 Task: Create Card Support Ticket Resolution in Board Software Development to Workspace Analytics. Create Card Merger and Acquisition Review in Board Creative Project Management to Workspace Analytics. Create Card Knowledge Base Article Creation in Board Employee Talent Acquisition and Retention to Workspace Analytics
Action: Mouse moved to (53, 314)
Screenshot: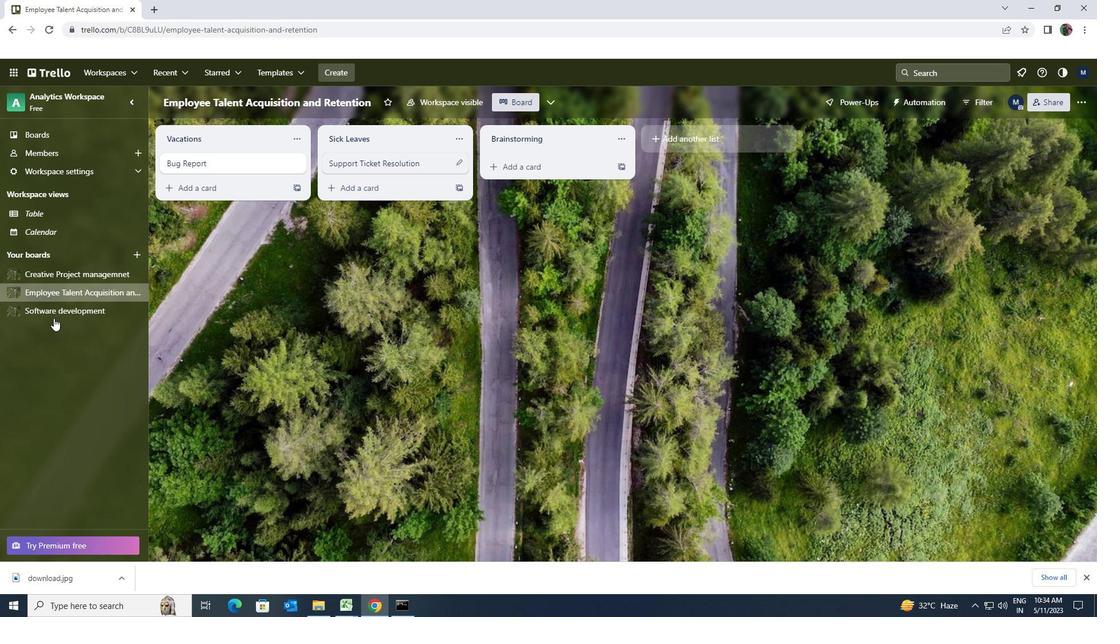 
Action: Mouse pressed left at (53, 314)
Screenshot: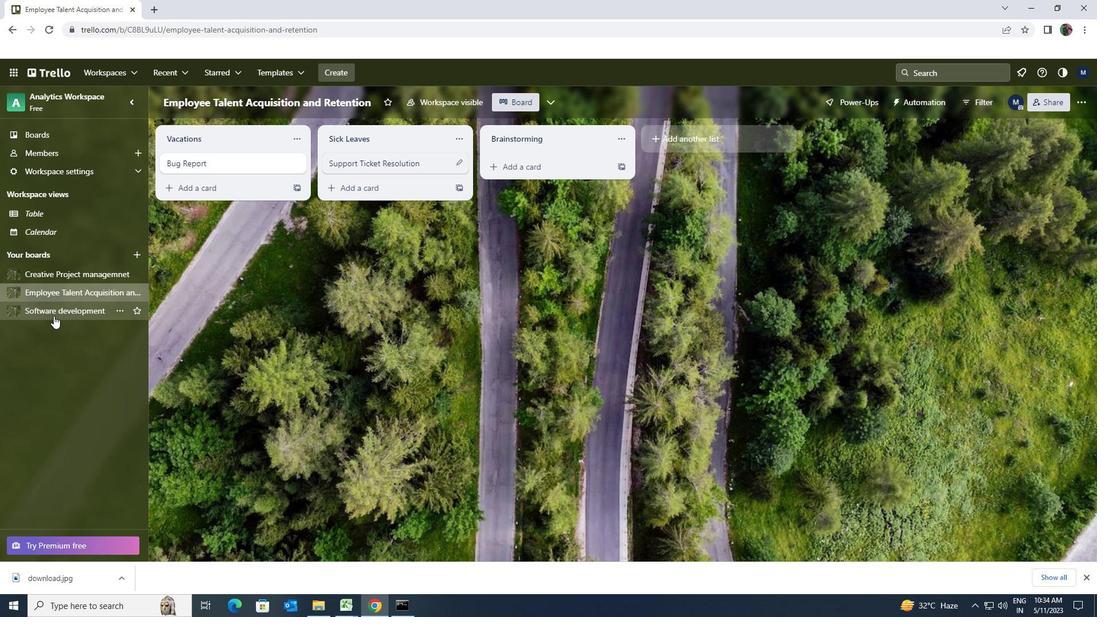 
Action: Mouse moved to (520, 172)
Screenshot: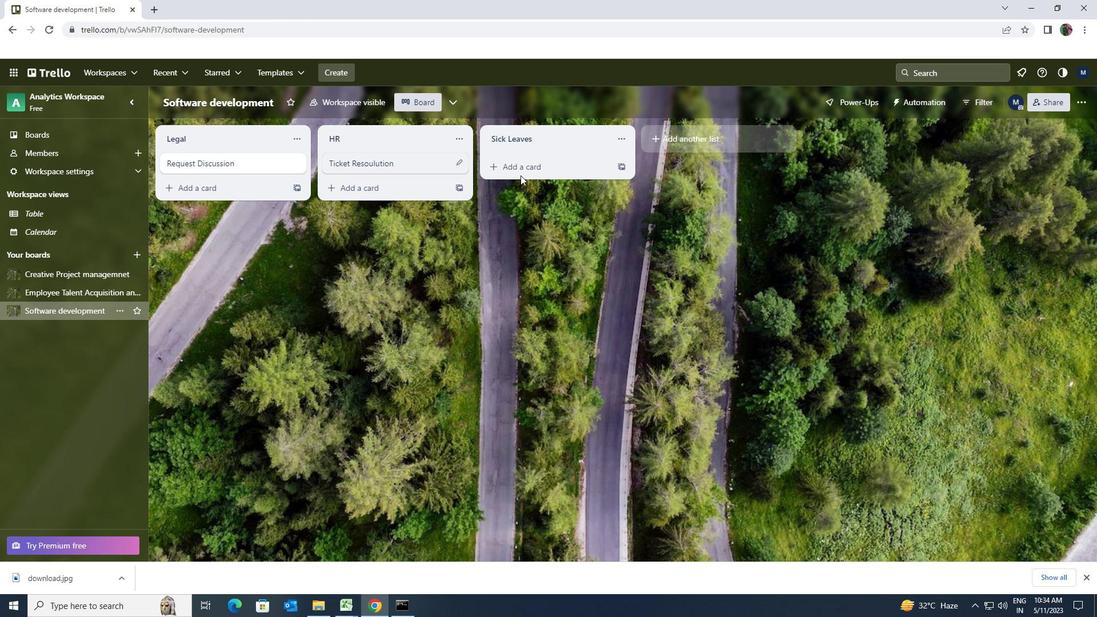 
Action: Mouse pressed left at (520, 172)
Screenshot: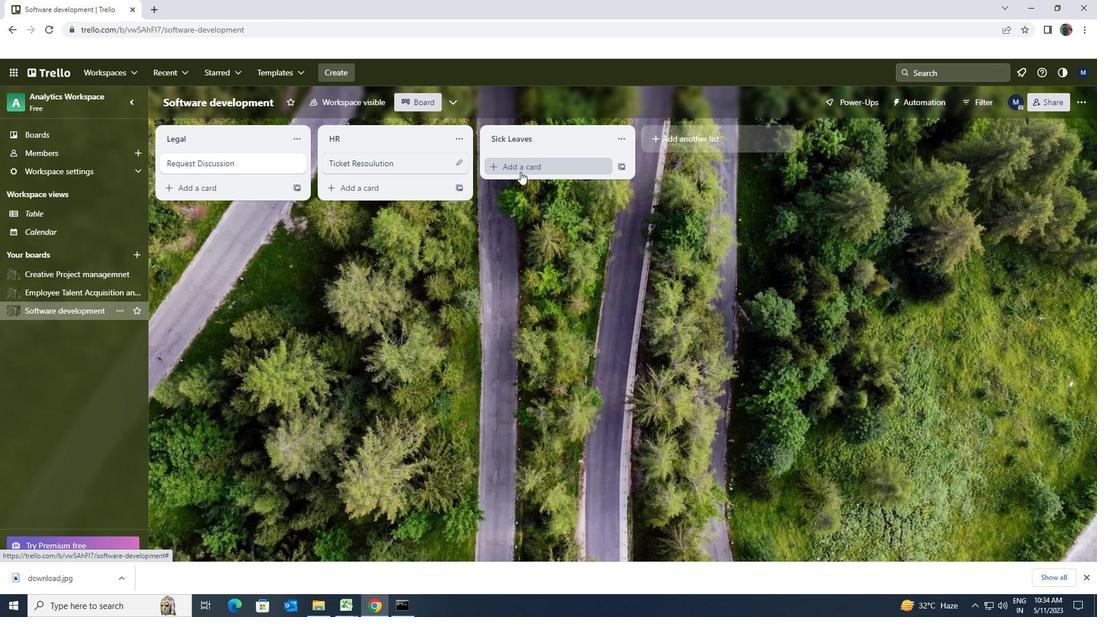 
Action: Key pressed <Key.shift>TICKET<Key.space><Key.shift>RESOLUTION
Screenshot: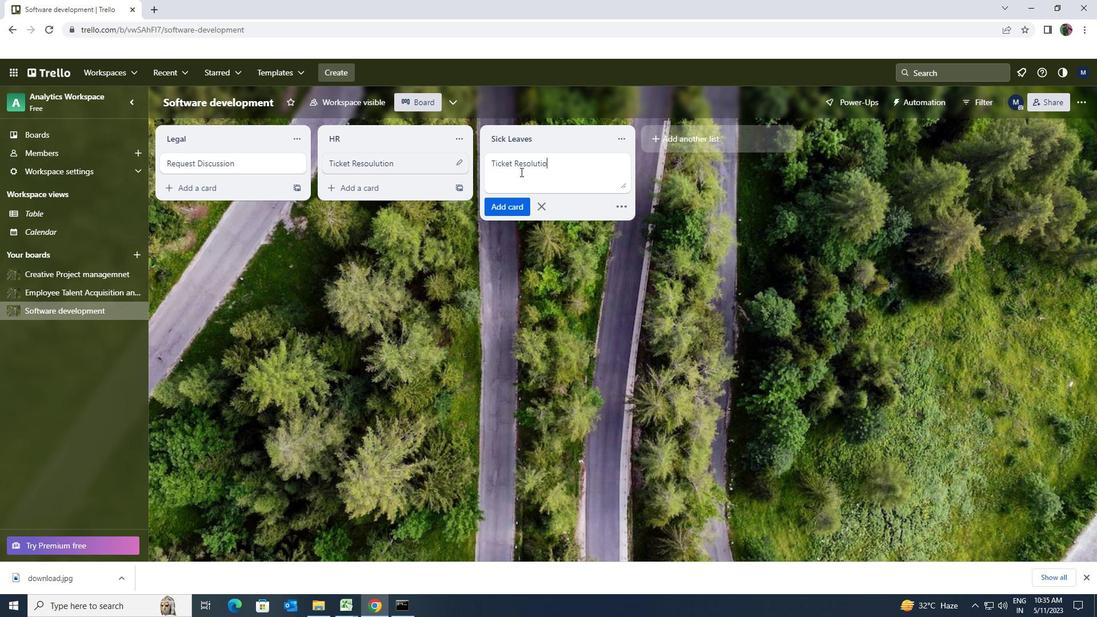 
Action: Mouse moved to (520, 201)
Screenshot: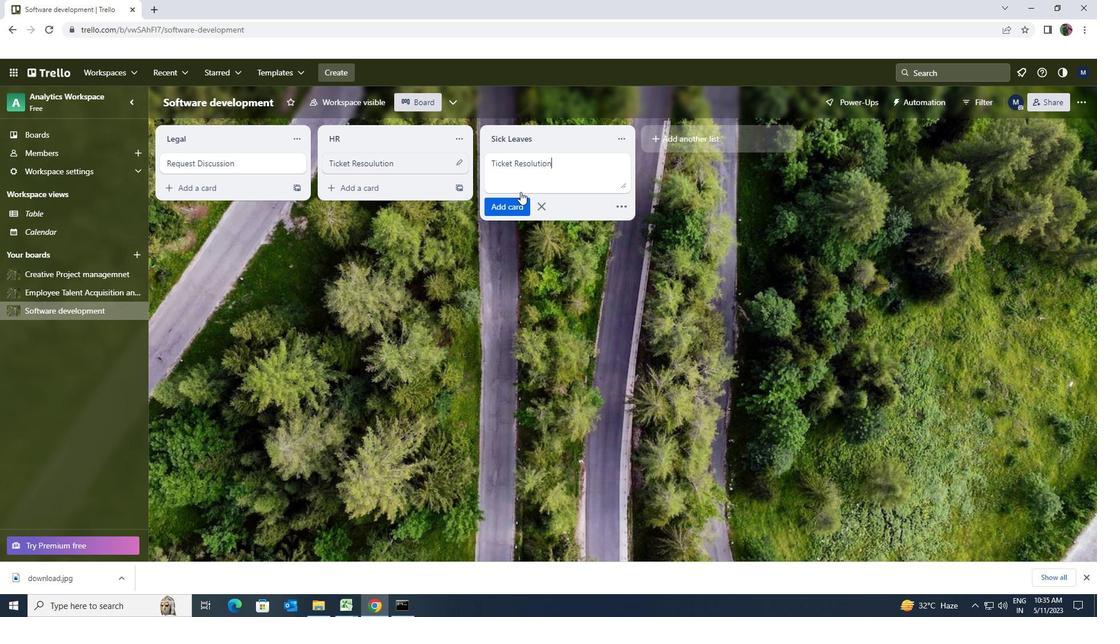 
Action: Mouse pressed left at (520, 201)
Screenshot: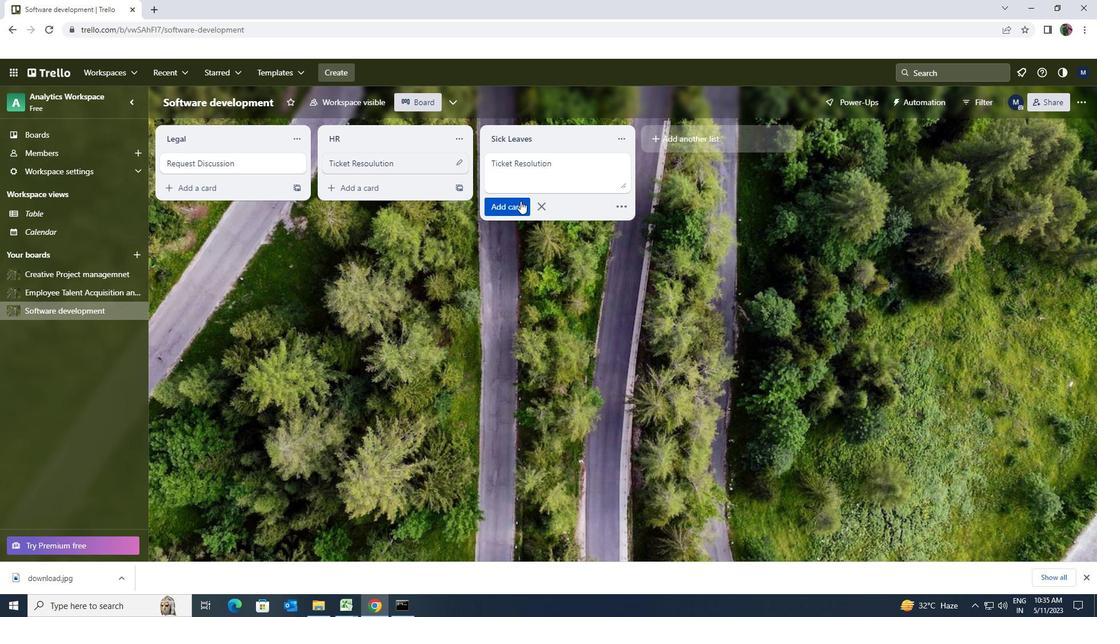 
Action: Mouse moved to (71, 273)
Screenshot: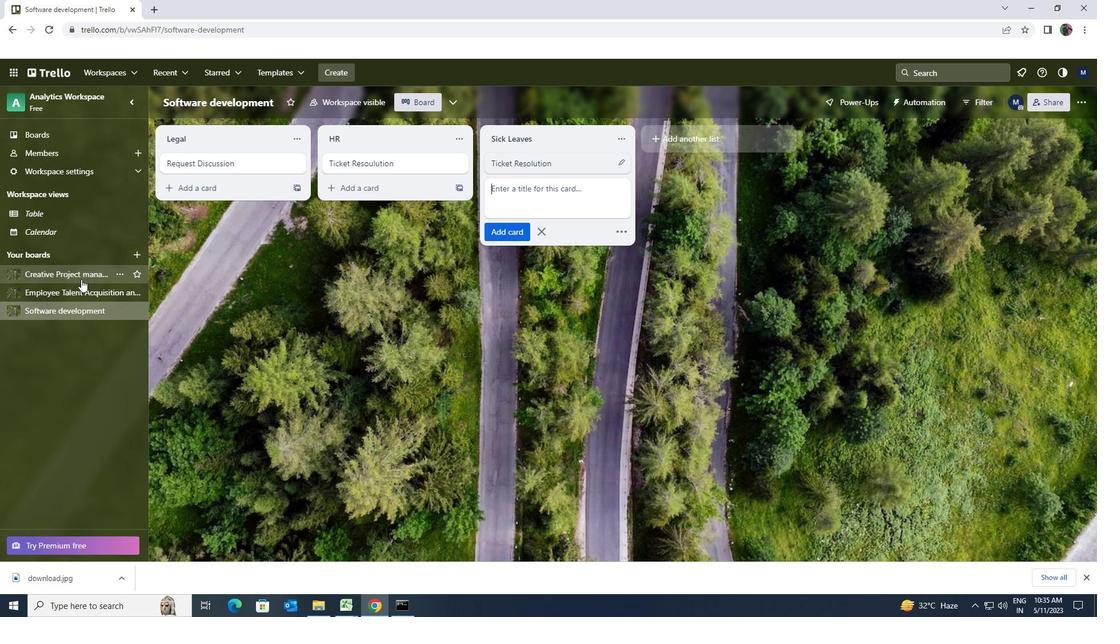 
Action: Mouse pressed left at (71, 273)
Screenshot: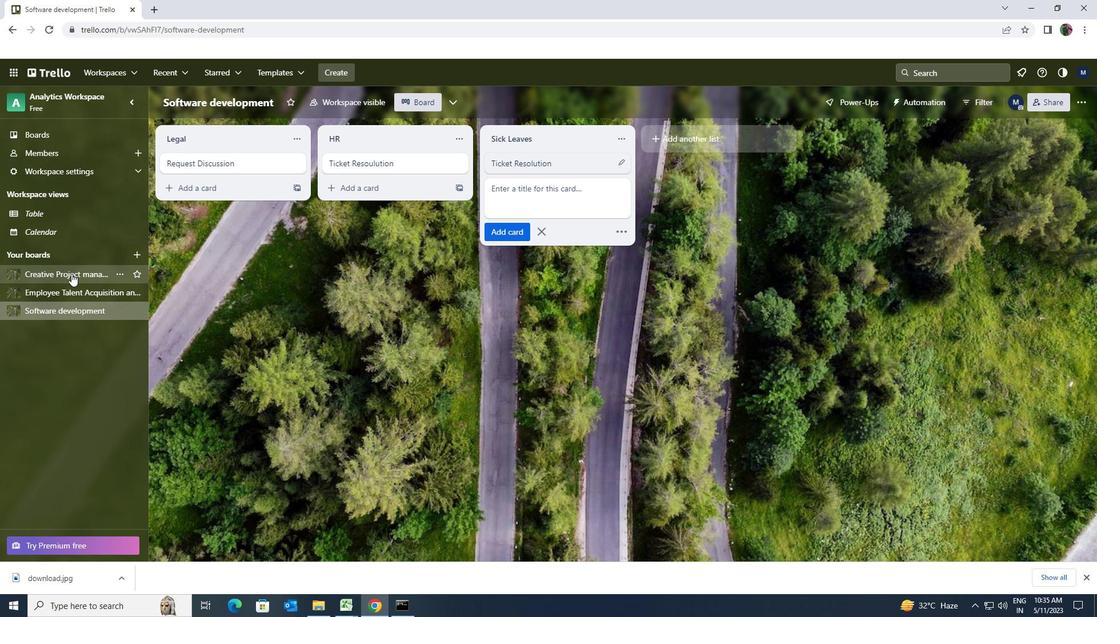 
Action: Mouse moved to (507, 170)
Screenshot: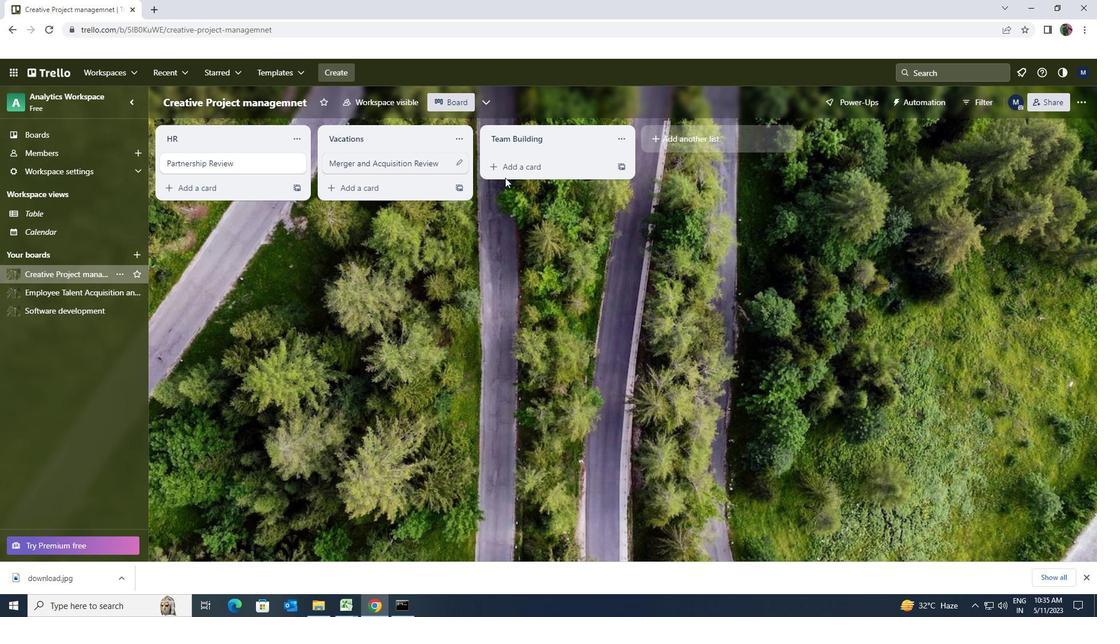 
Action: Mouse pressed left at (507, 170)
Screenshot: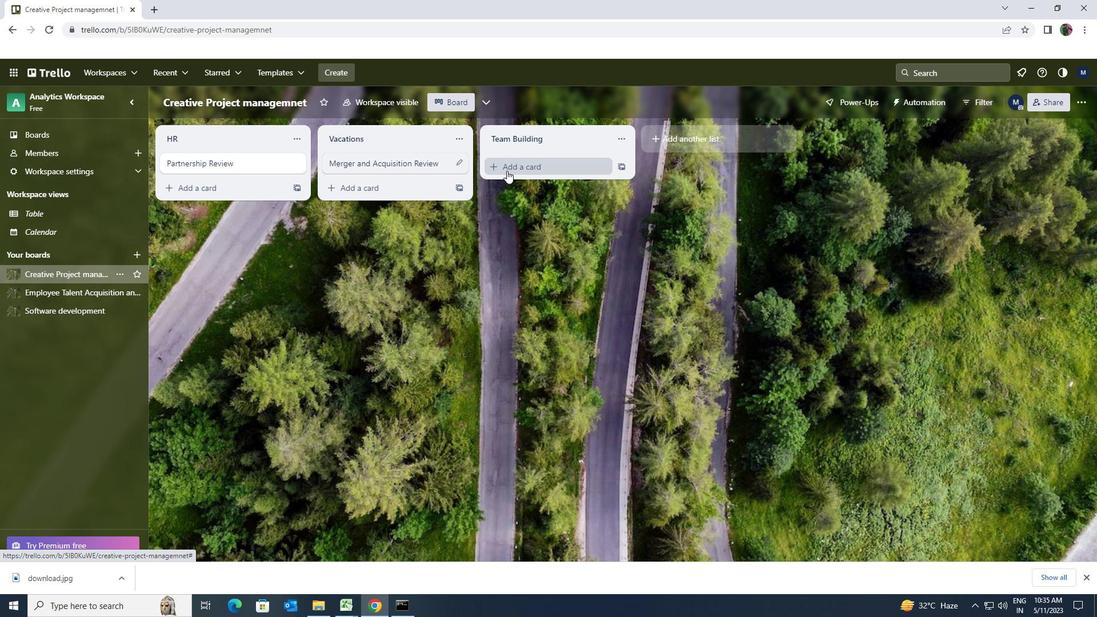 
Action: Key pressed <Key.shift>MERGER<Key.space>AND<Key.space><Key.shift><Key.shift><Key.shift><Key.shift><Key.shift><Key.shift>ACQUISITION<Key.space><Key.shift>REVIEW
Screenshot: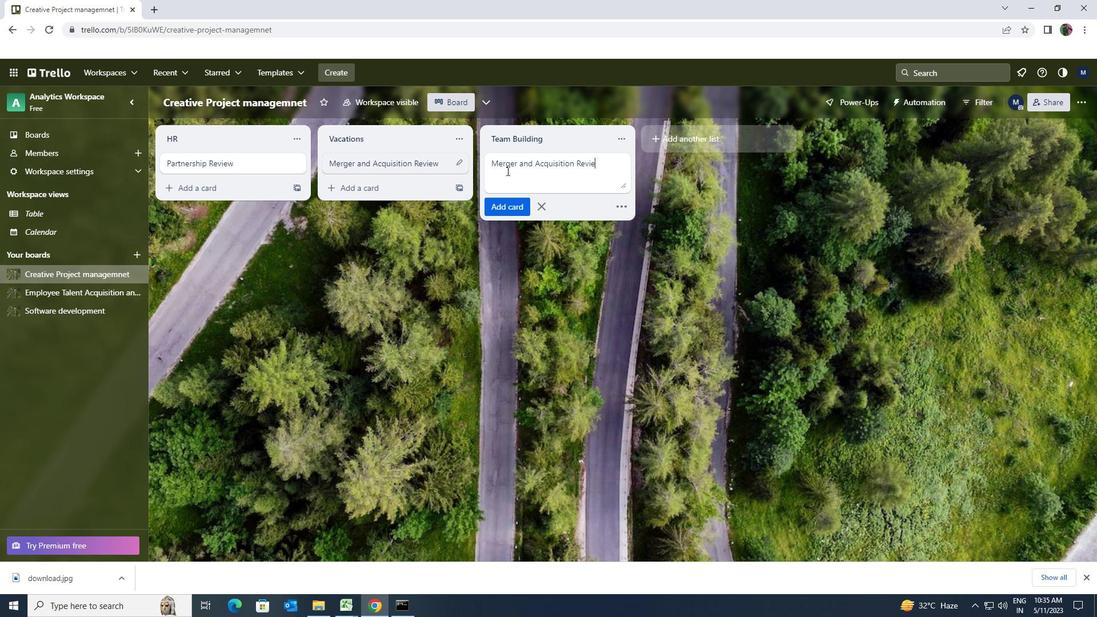 
Action: Mouse moved to (514, 198)
Screenshot: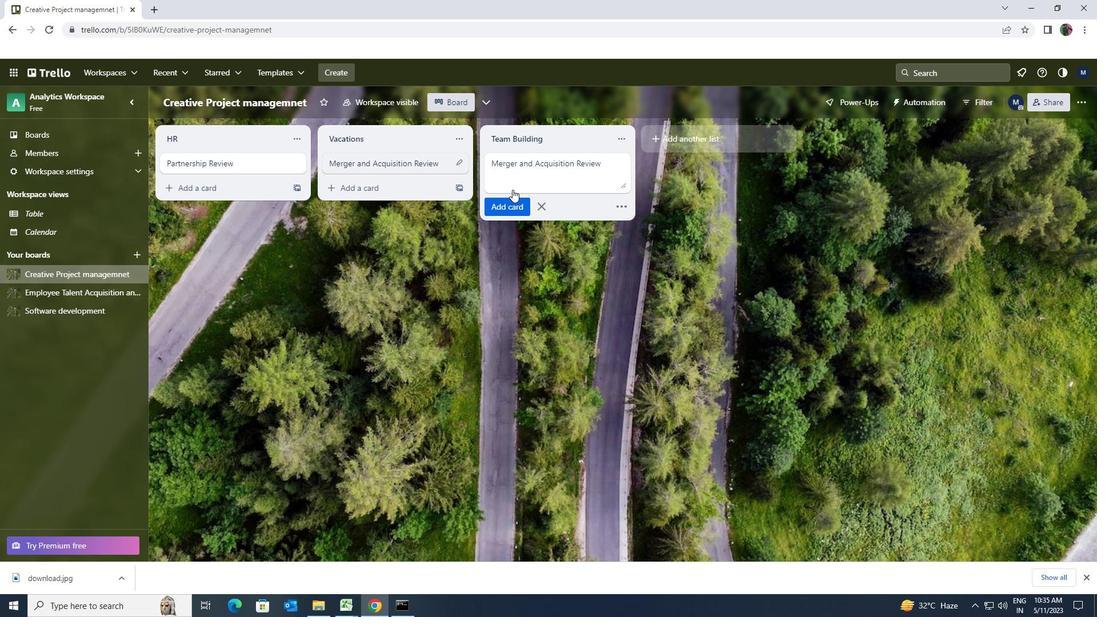 
Action: Mouse pressed left at (514, 198)
Screenshot: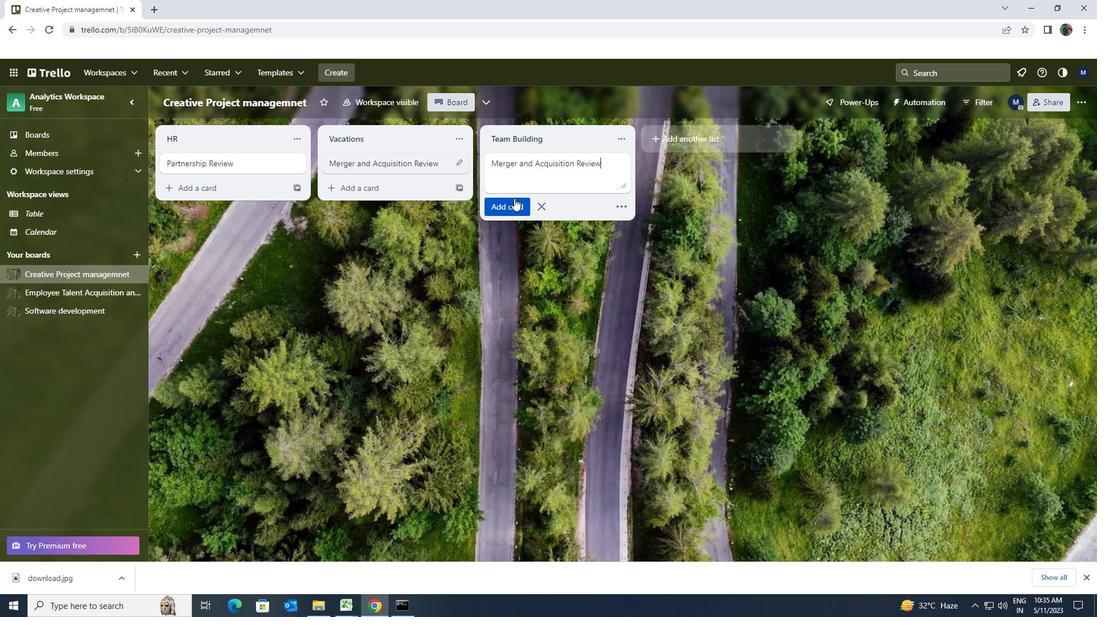 
Action: Mouse moved to (65, 292)
Screenshot: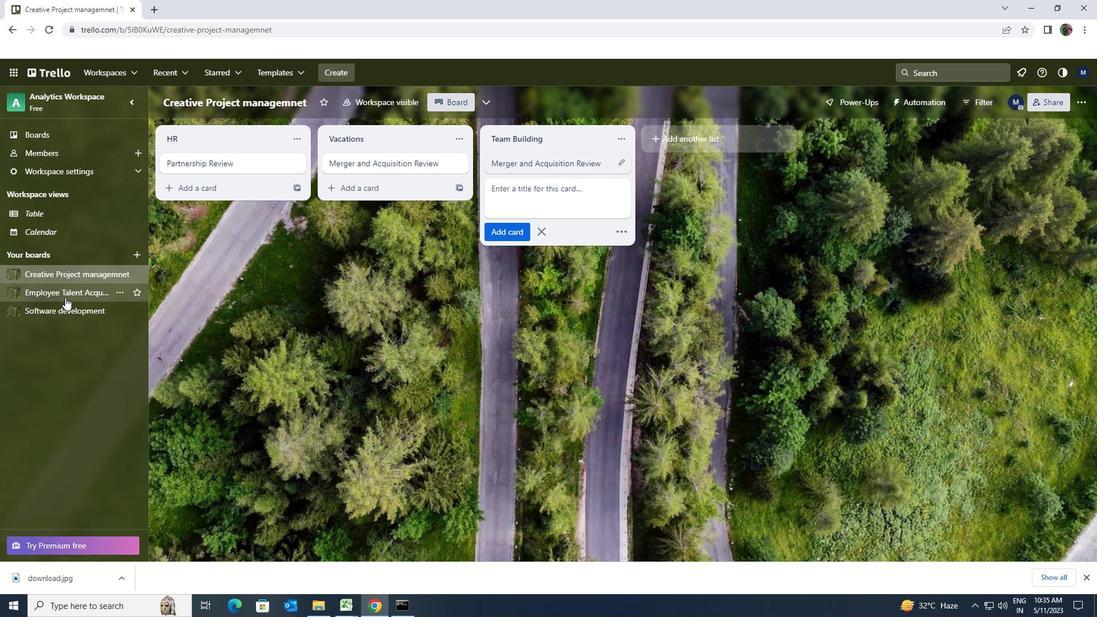 
Action: Mouse pressed left at (65, 292)
Screenshot: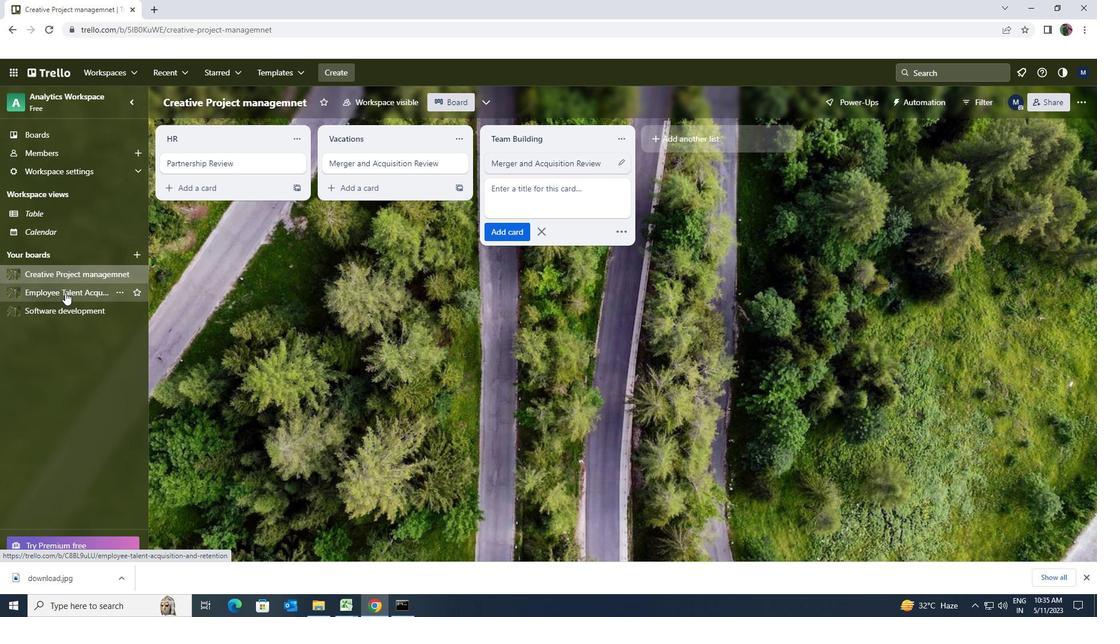 
Action: Mouse moved to (523, 168)
Screenshot: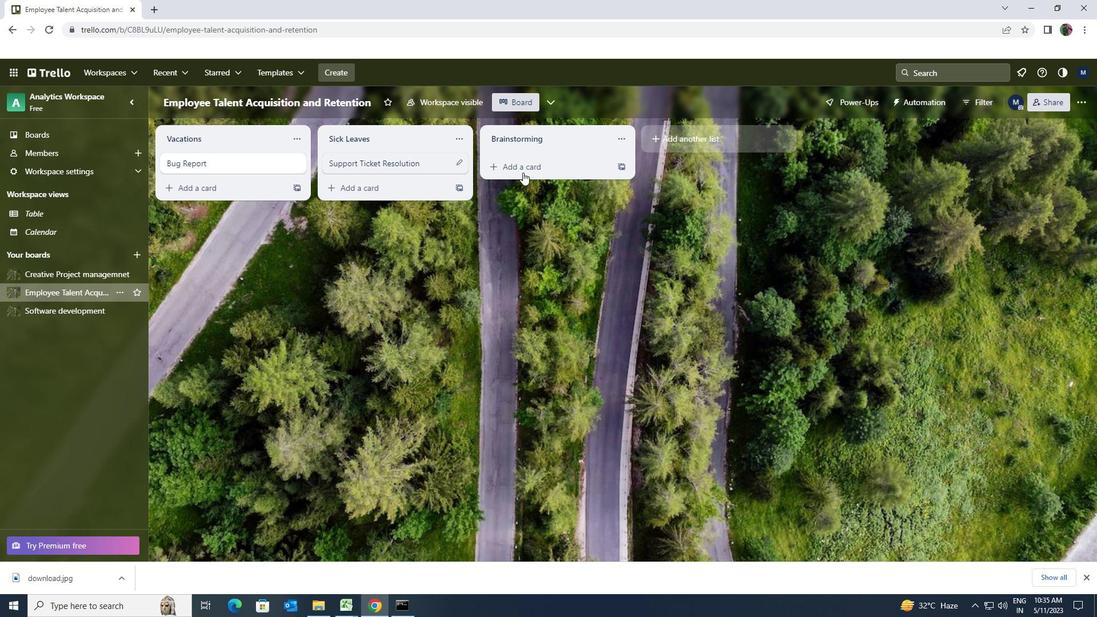 
Action: Mouse pressed left at (523, 168)
Screenshot: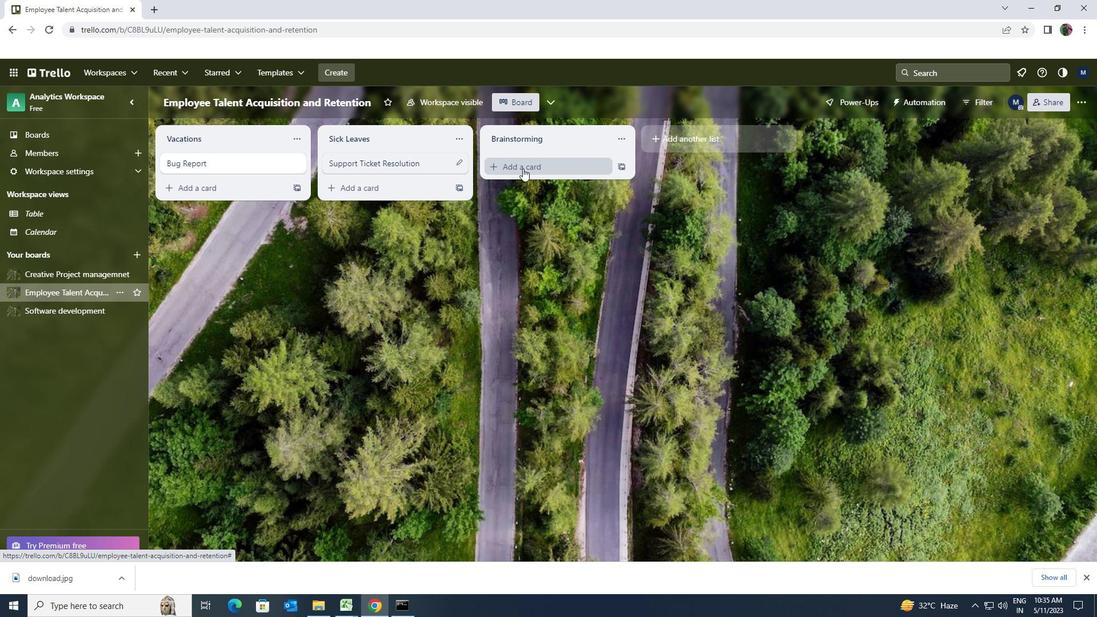 
Action: Key pressed <Key.shift><Key.shift>KNOWLEDEGE<Key.space><Key.shift><Key.shift>BASE<Key.space><Key.shift><Key.shift><Key.shift><Key.shift>ARTICLE<Key.space><Key.shift><Key.shift><Key.shift>CREATION
Screenshot: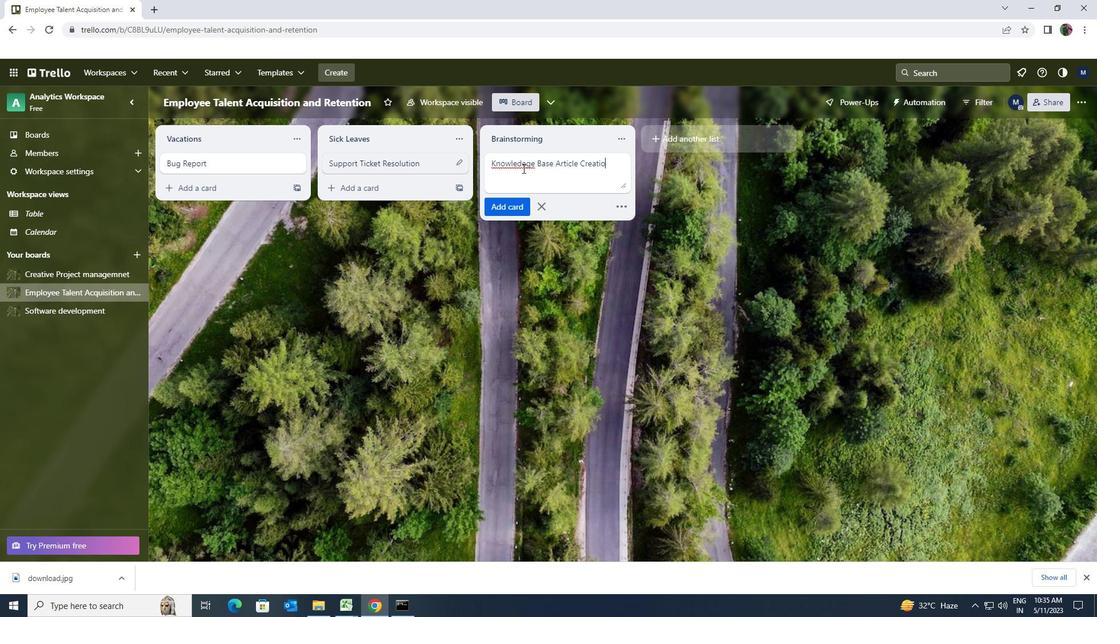 
Action: Mouse moved to (521, 196)
Screenshot: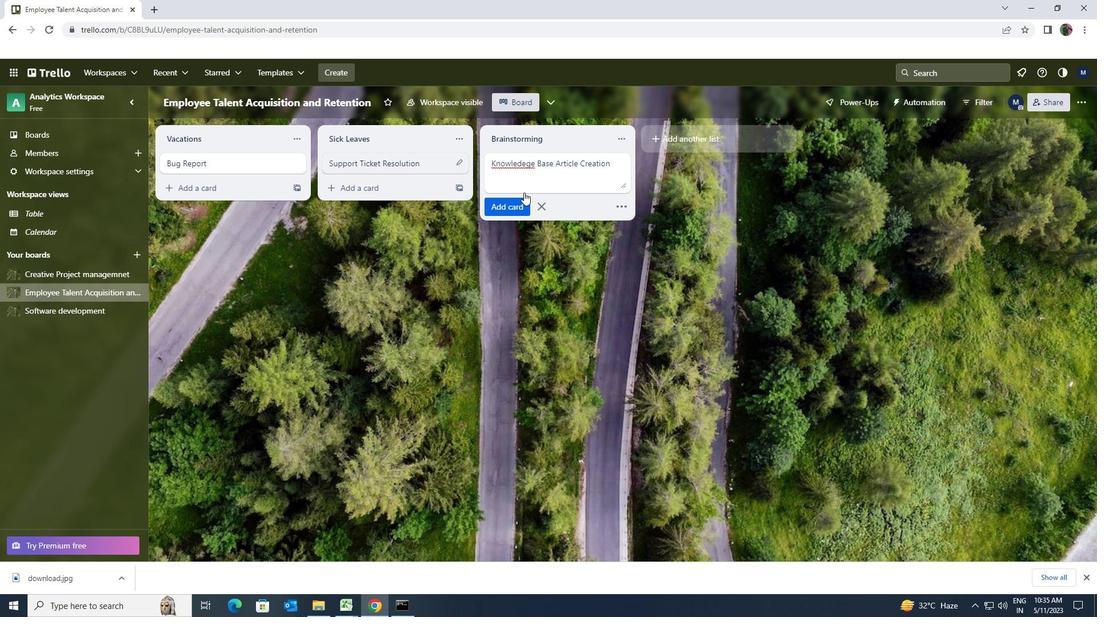 
Action: Mouse pressed left at (521, 196)
Screenshot: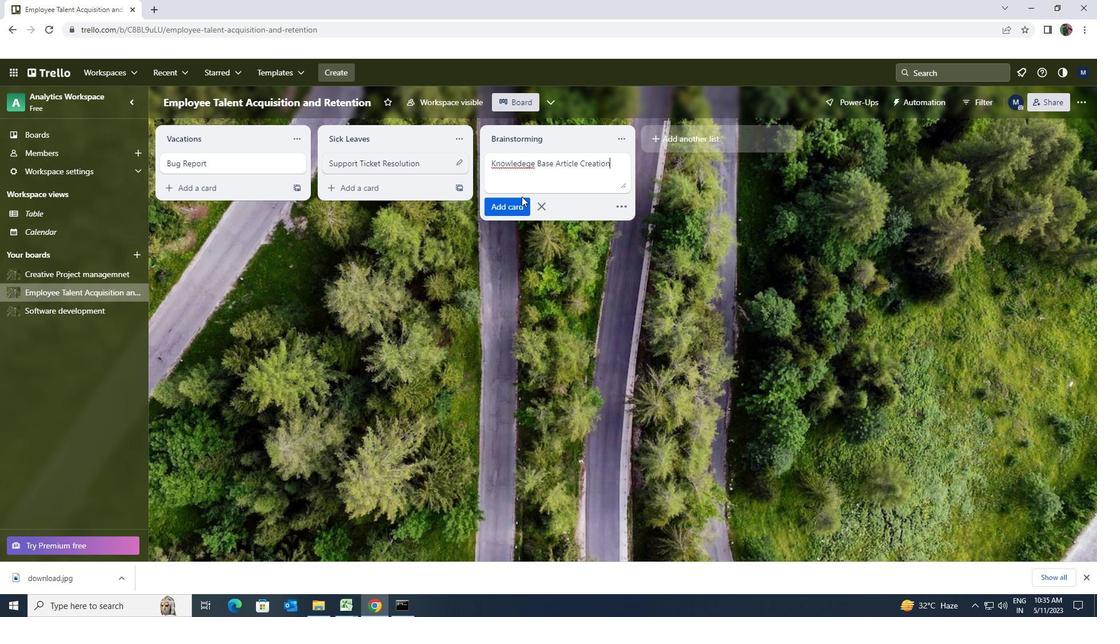 
Action: Mouse moved to (521, 204)
Screenshot: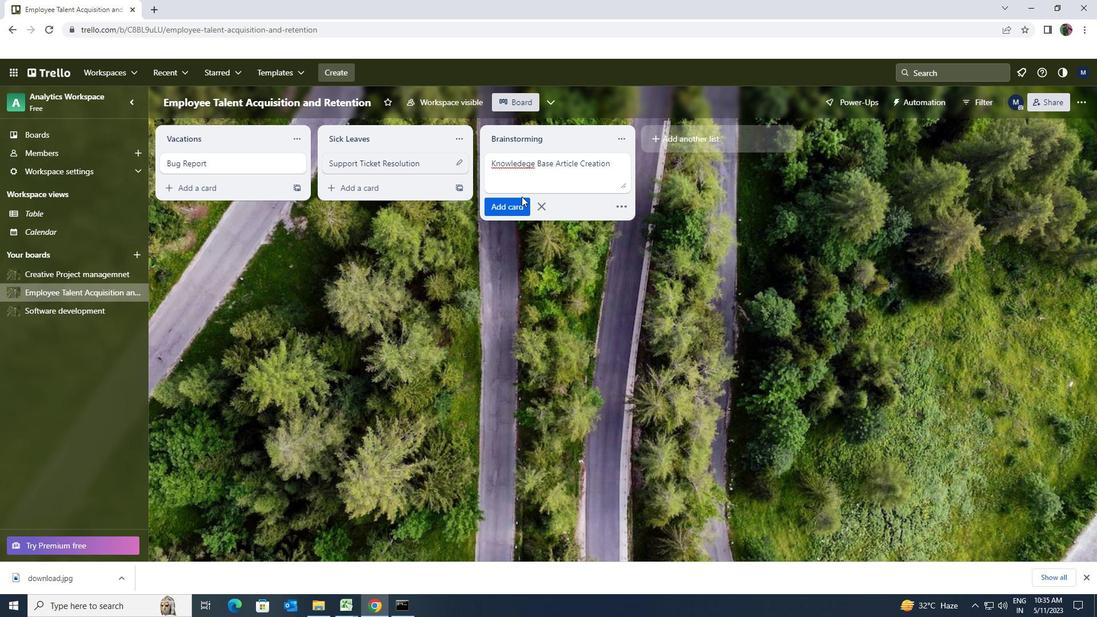 
Action: Mouse pressed left at (521, 204)
Screenshot: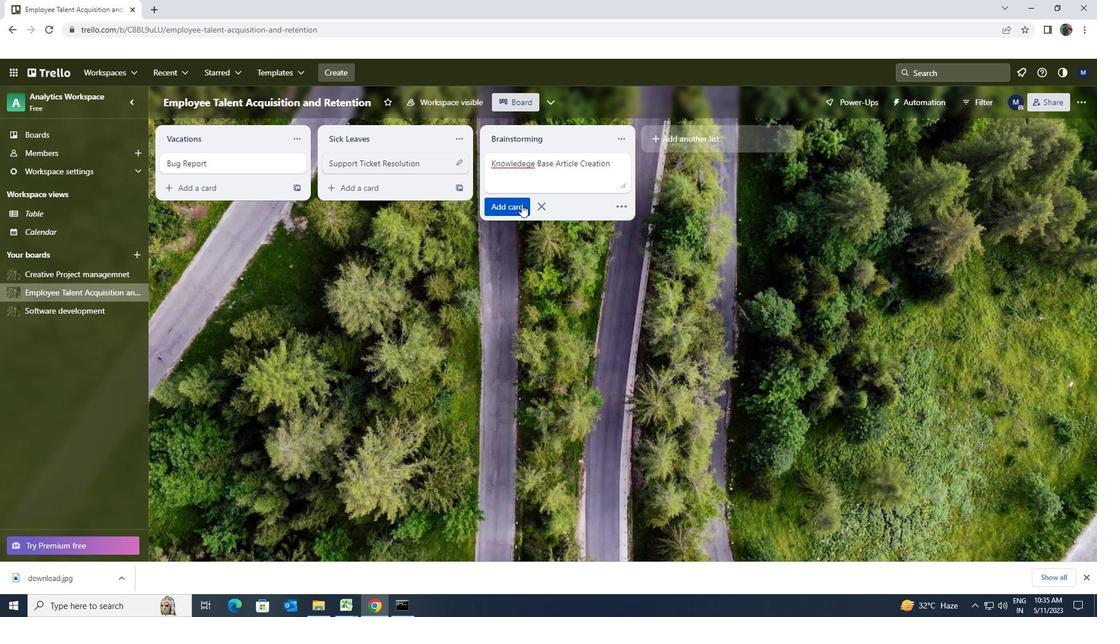 
